 Task: Add Trail Mix Cookies to the cart.
Action: Mouse moved to (803, 263)
Screenshot: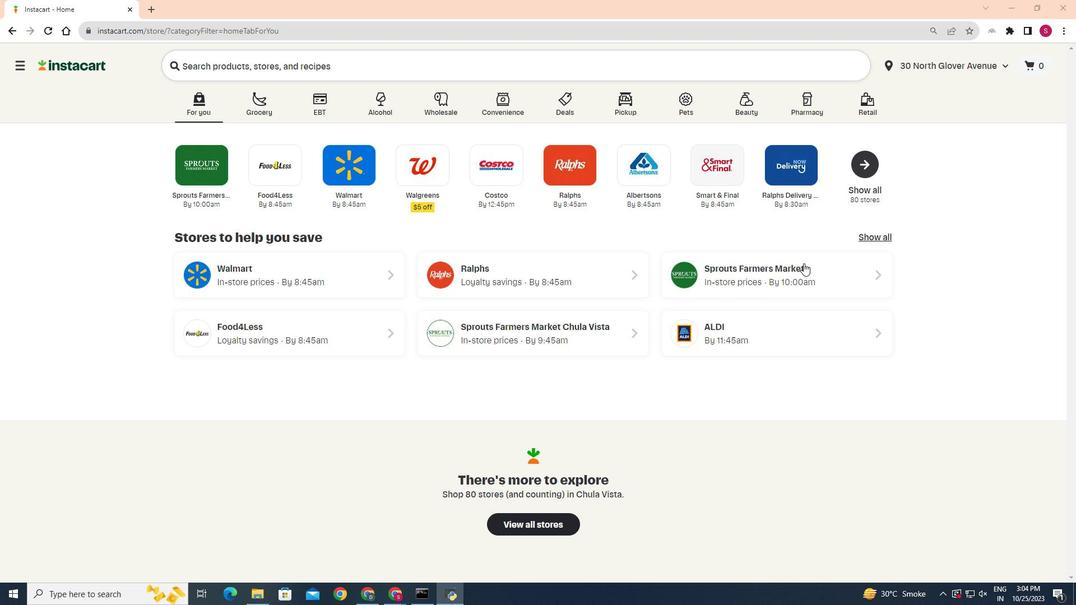 
Action: Mouse pressed left at (803, 263)
Screenshot: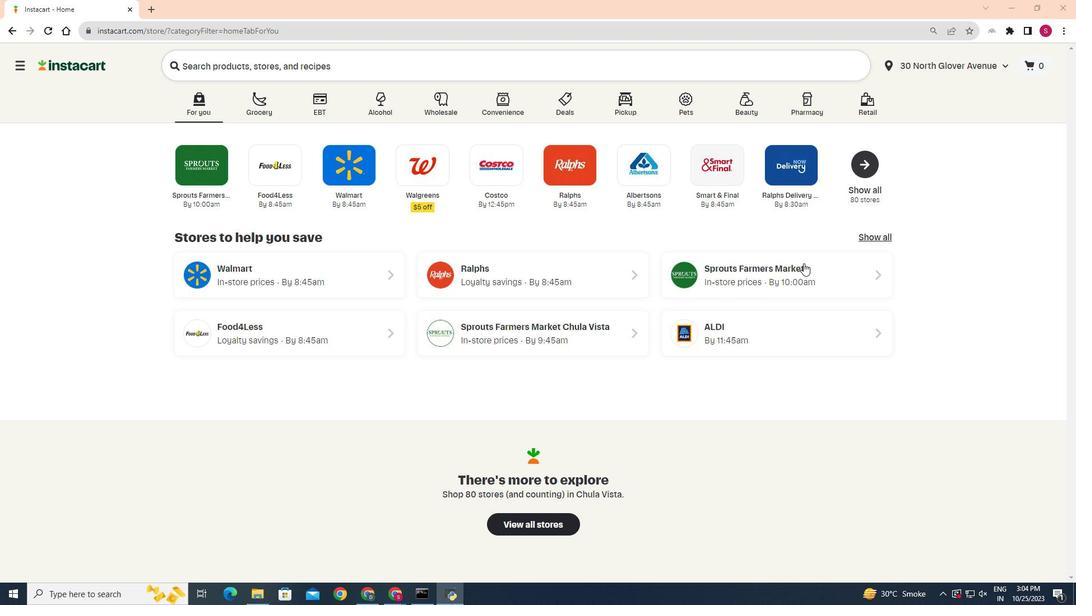 
Action: Mouse moved to (48, 488)
Screenshot: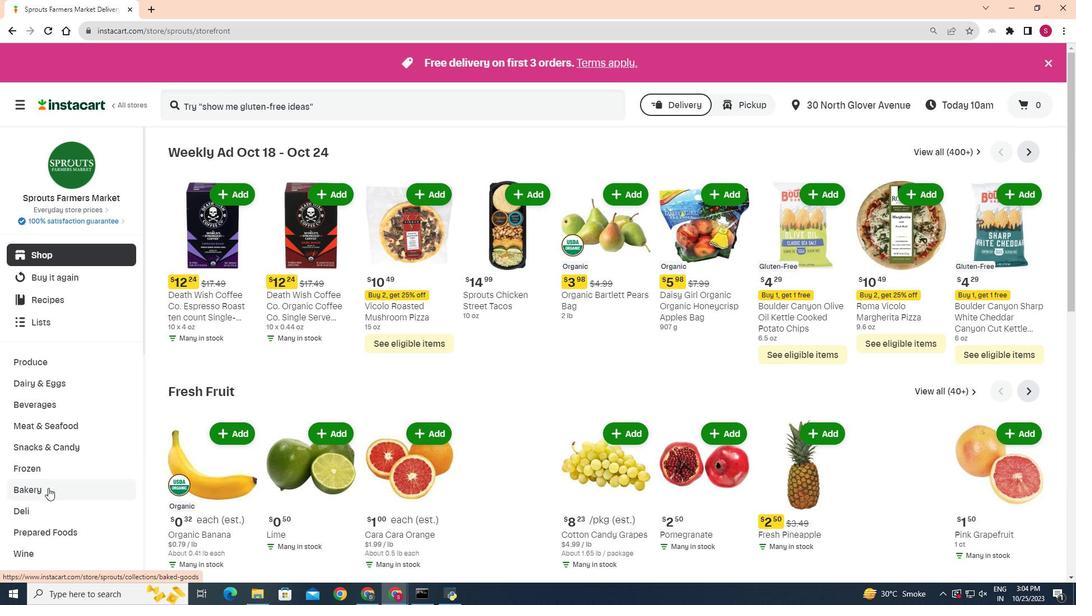 
Action: Mouse pressed left at (48, 488)
Screenshot: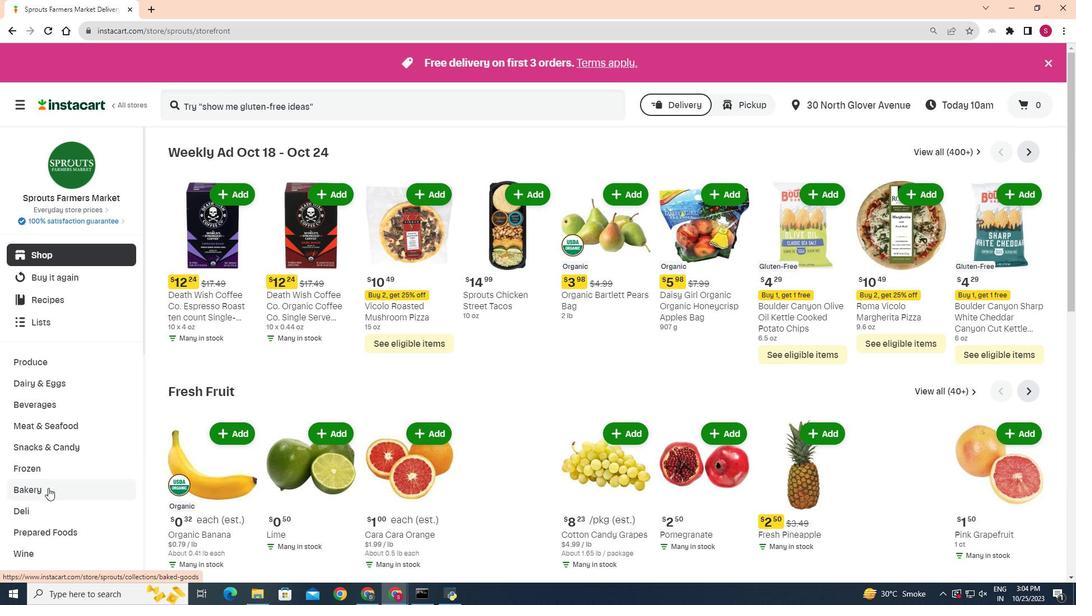 
Action: Mouse moved to (386, 181)
Screenshot: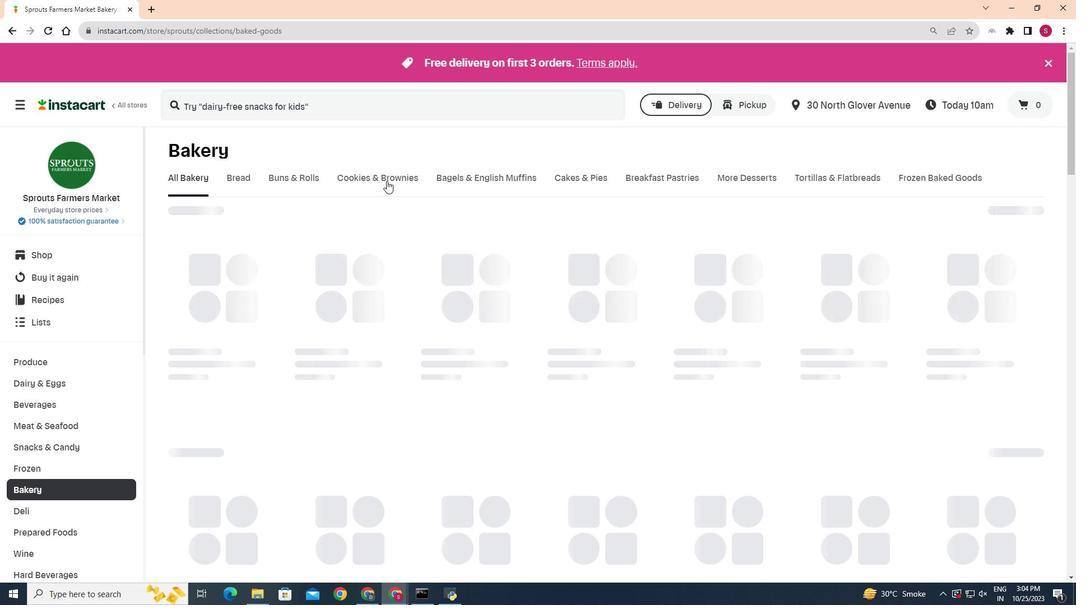 
Action: Mouse pressed left at (386, 181)
Screenshot: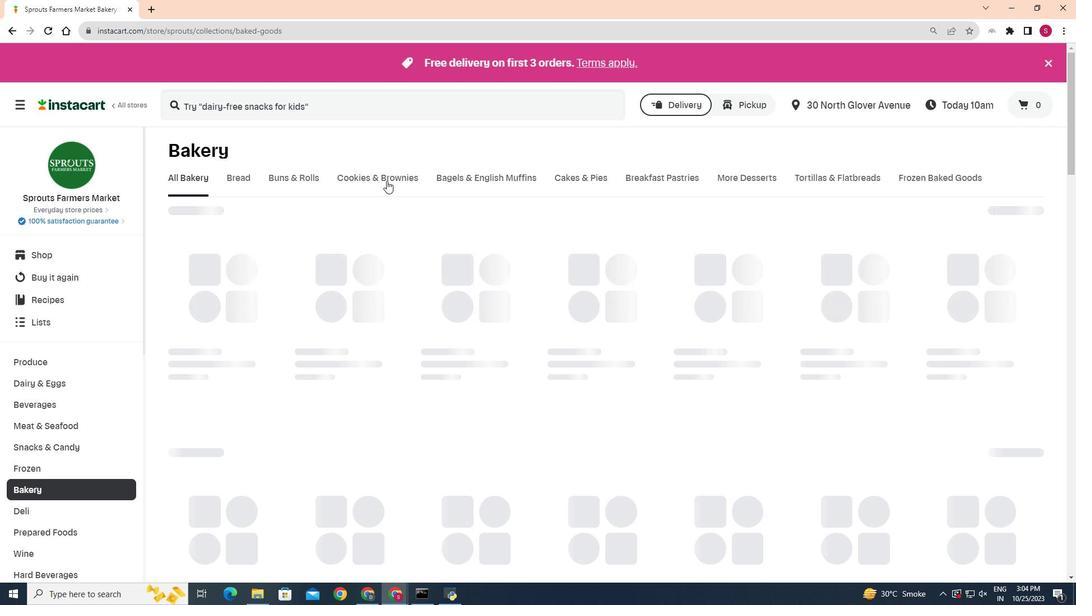 
Action: Mouse moved to (260, 221)
Screenshot: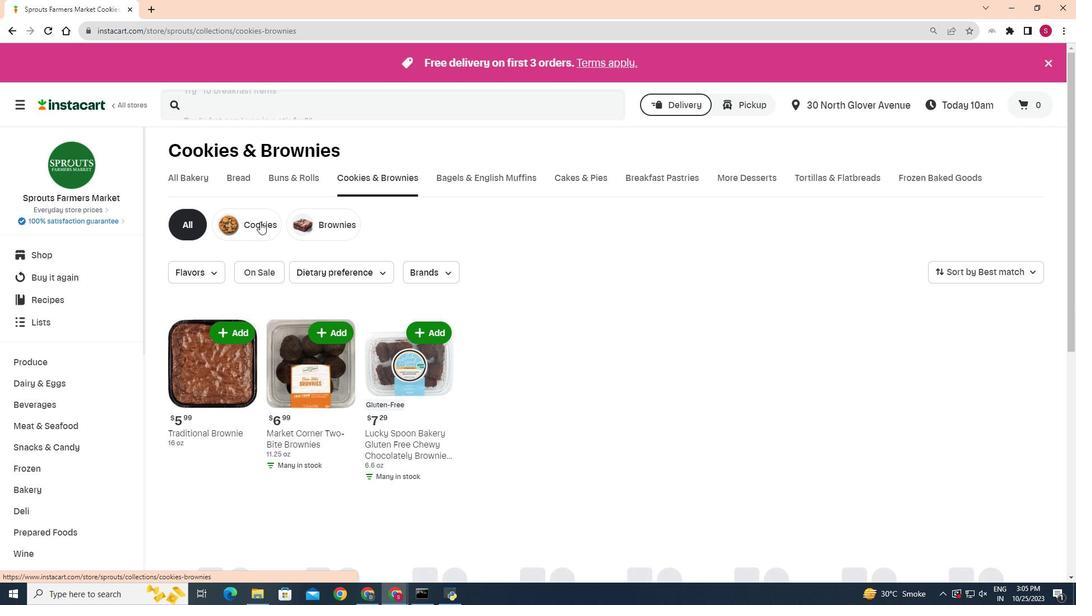 
Action: Mouse pressed left at (260, 221)
Screenshot: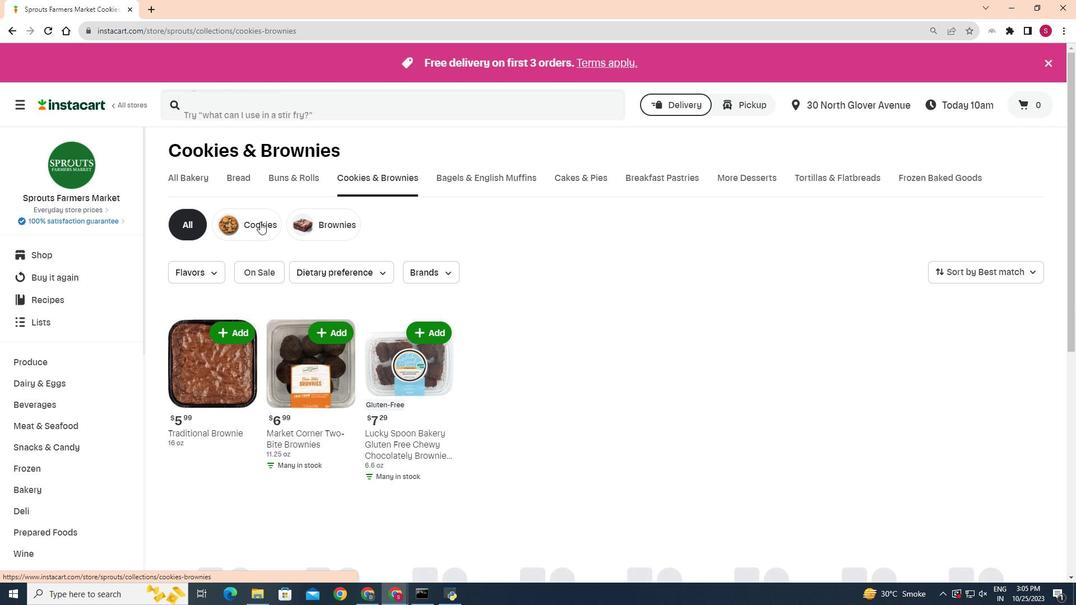 
Action: Mouse moved to (980, 349)
Screenshot: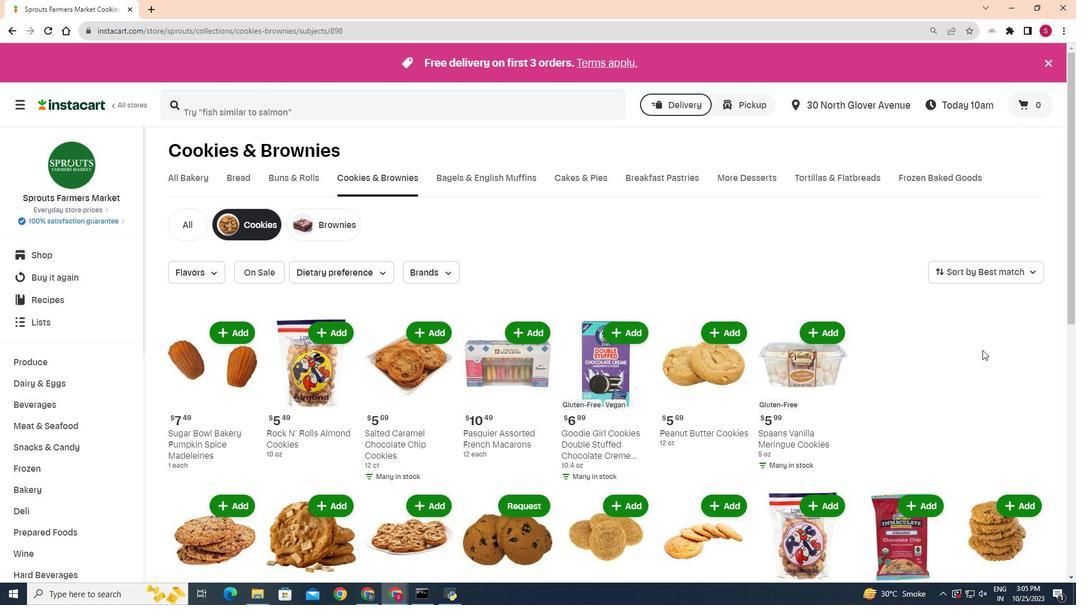 
Action: Mouse scrolled (980, 349) with delta (0, 0)
Screenshot: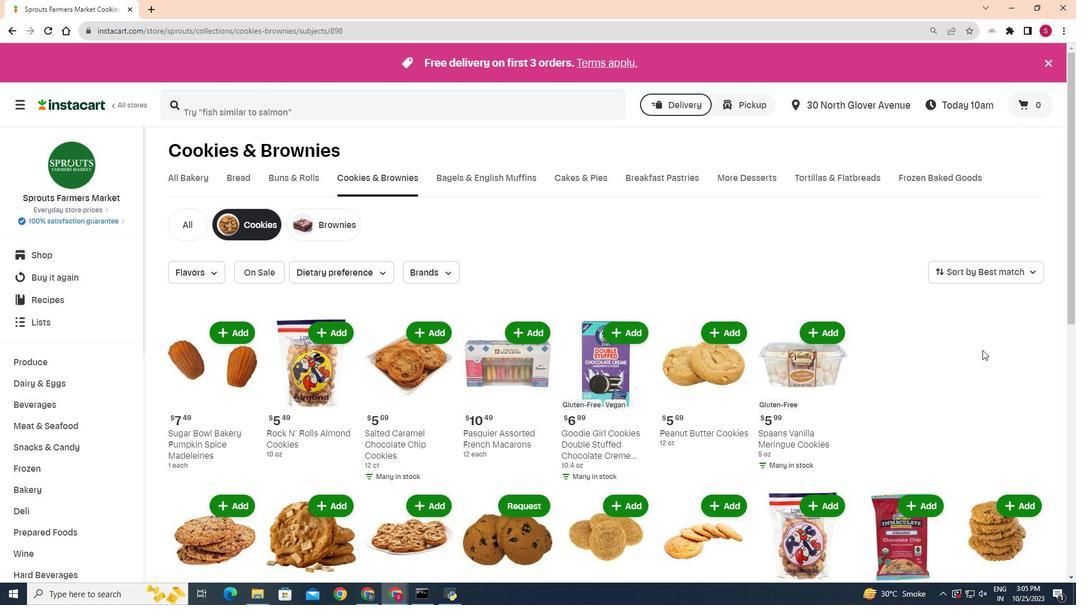 
Action: Mouse moved to (985, 352)
Screenshot: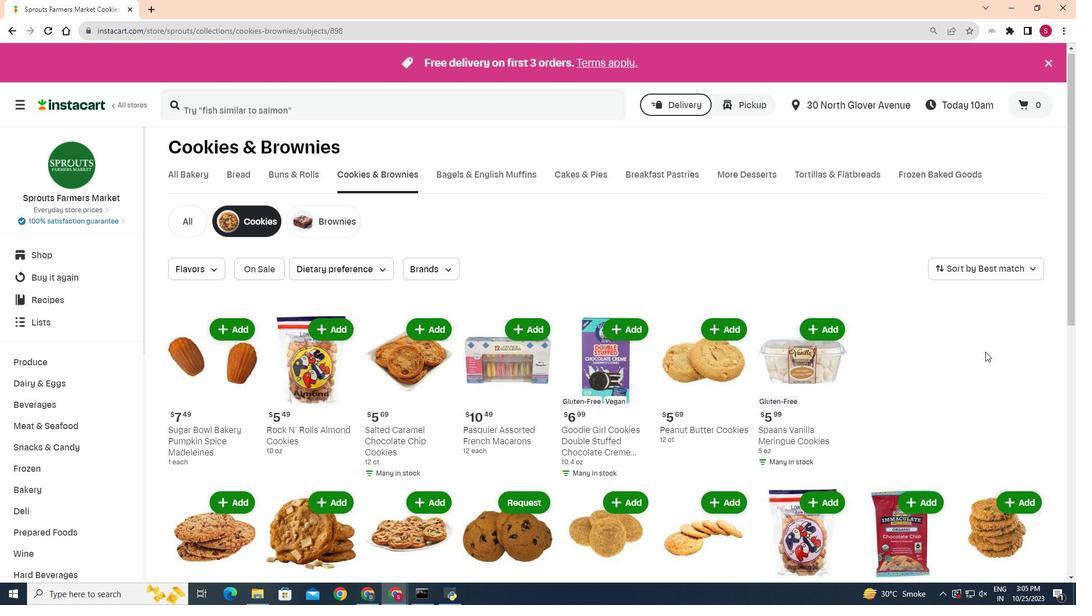 
Action: Mouse scrolled (985, 351) with delta (0, 0)
Screenshot: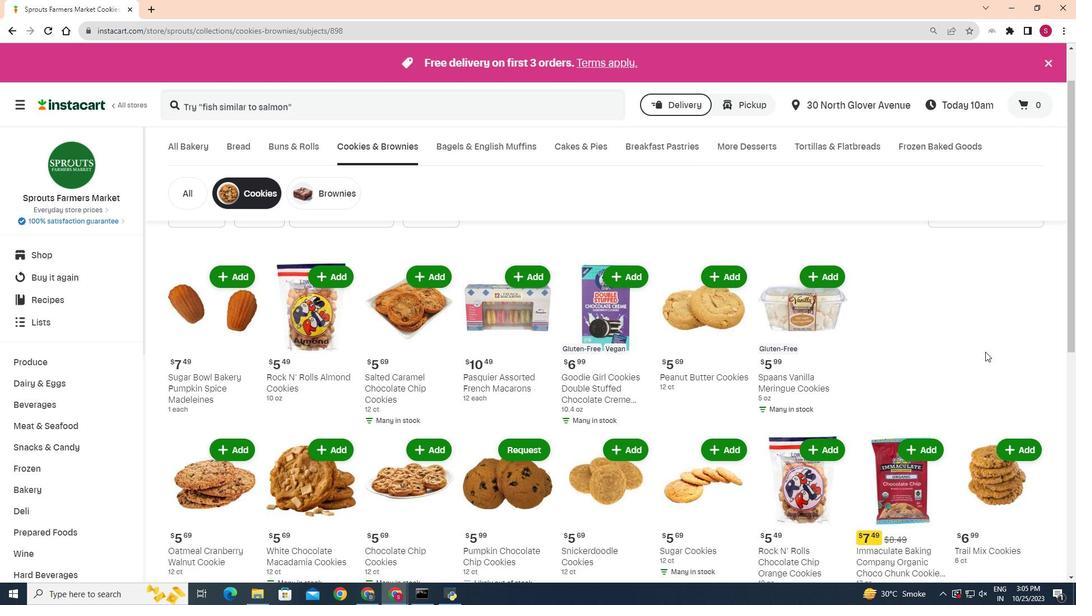 
Action: Mouse moved to (1014, 392)
Screenshot: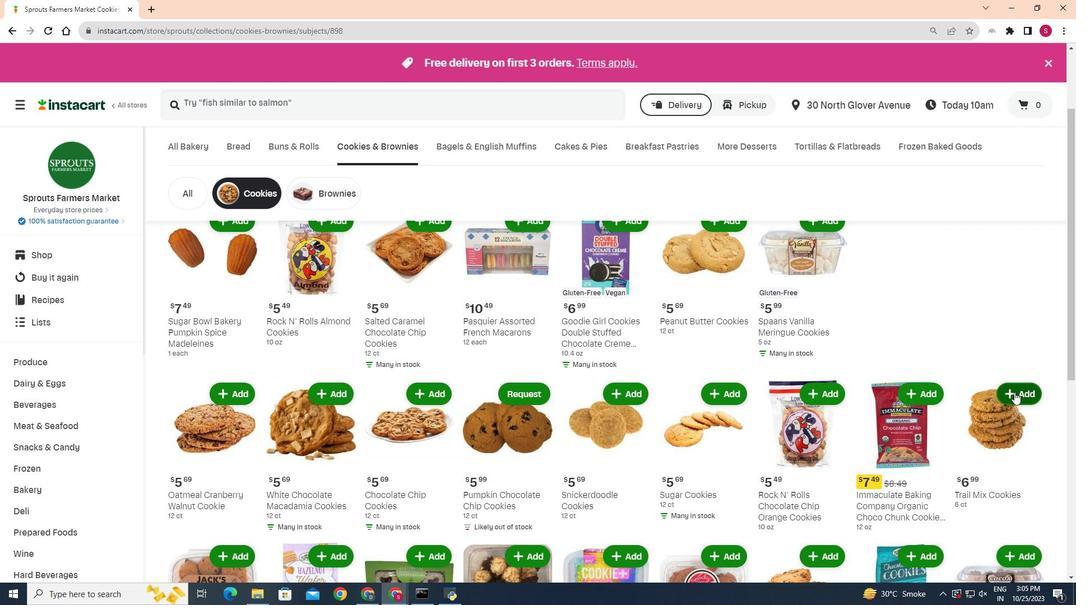 
Action: Mouse pressed left at (1014, 392)
Screenshot: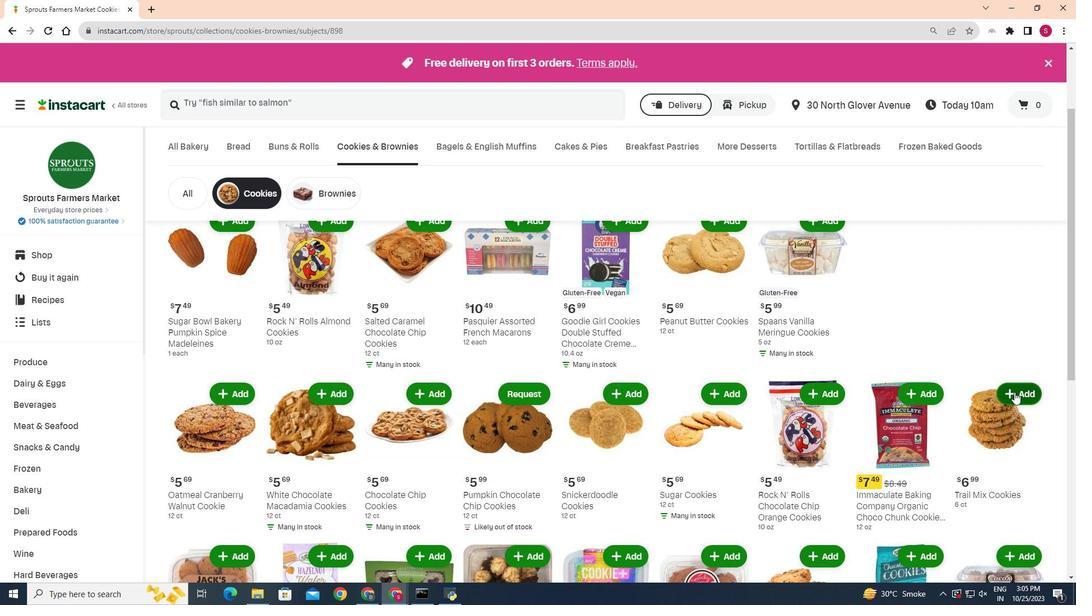 
Action: Mouse moved to (952, 345)
Screenshot: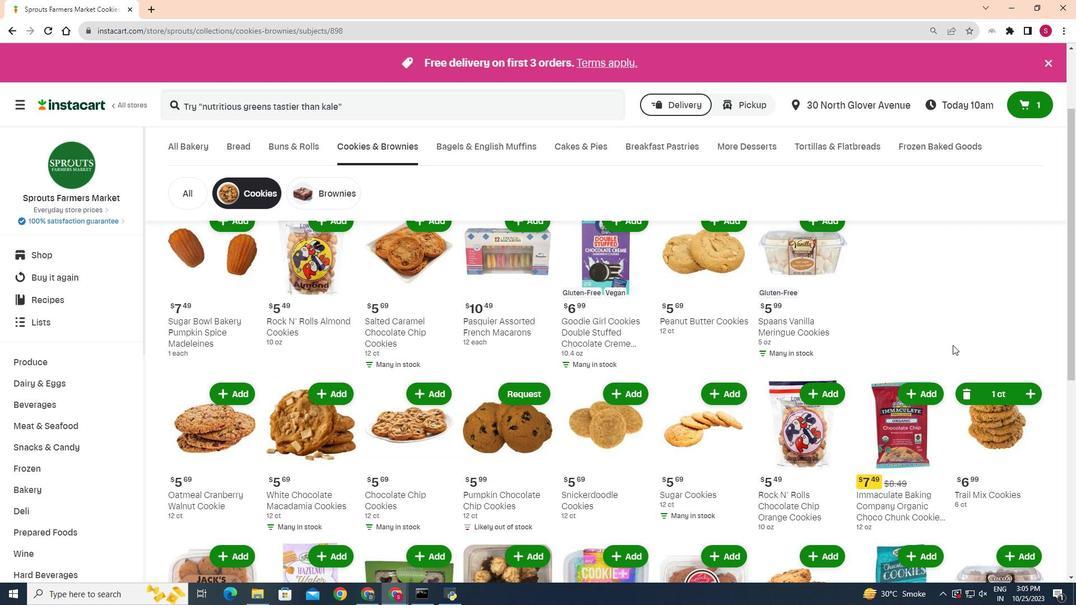 
